 Task: Look for the products that are on sale.
Action: Mouse moved to (16, 130)
Screenshot: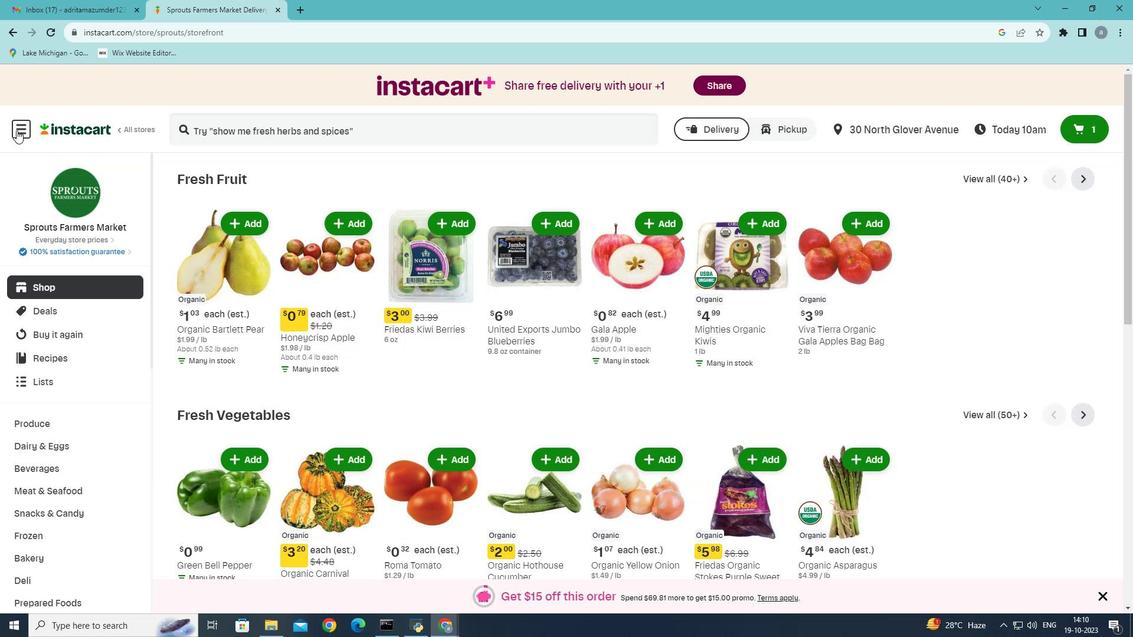 
Action: Mouse pressed left at (16, 130)
Screenshot: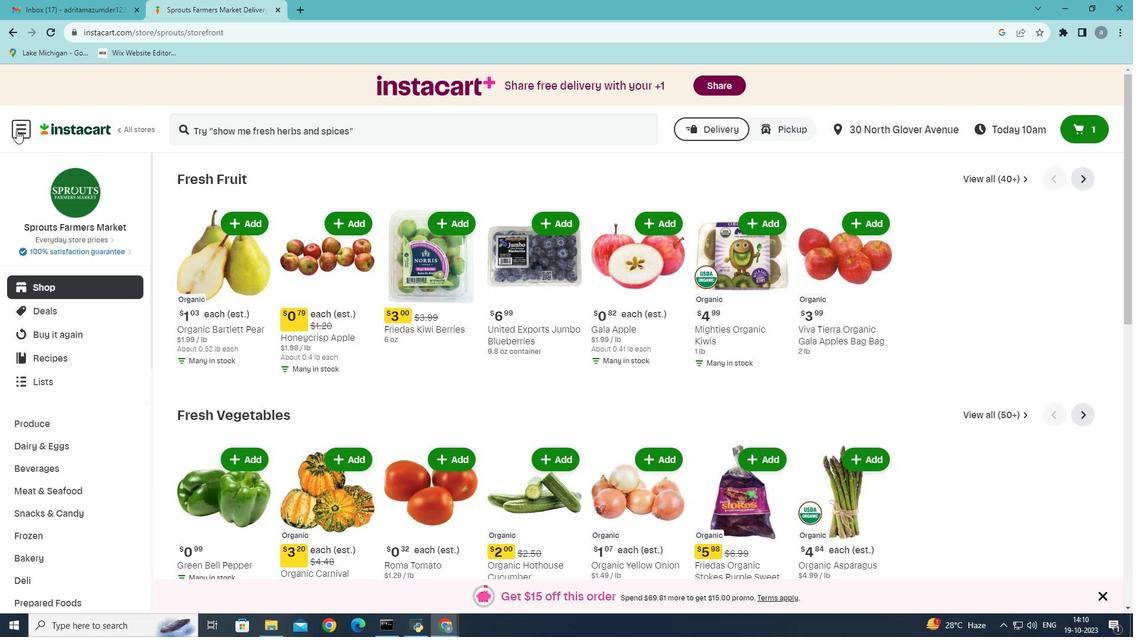 
Action: Mouse moved to (95, 347)
Screenshot: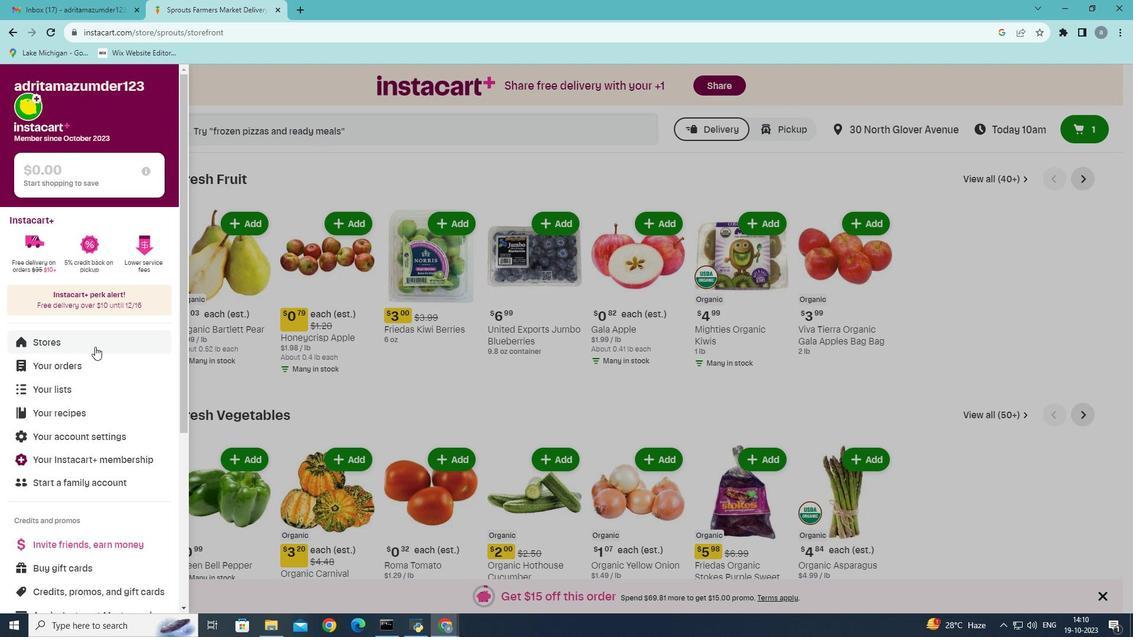 
Action: Mouse pressed left at (95, 347)
Screenshot: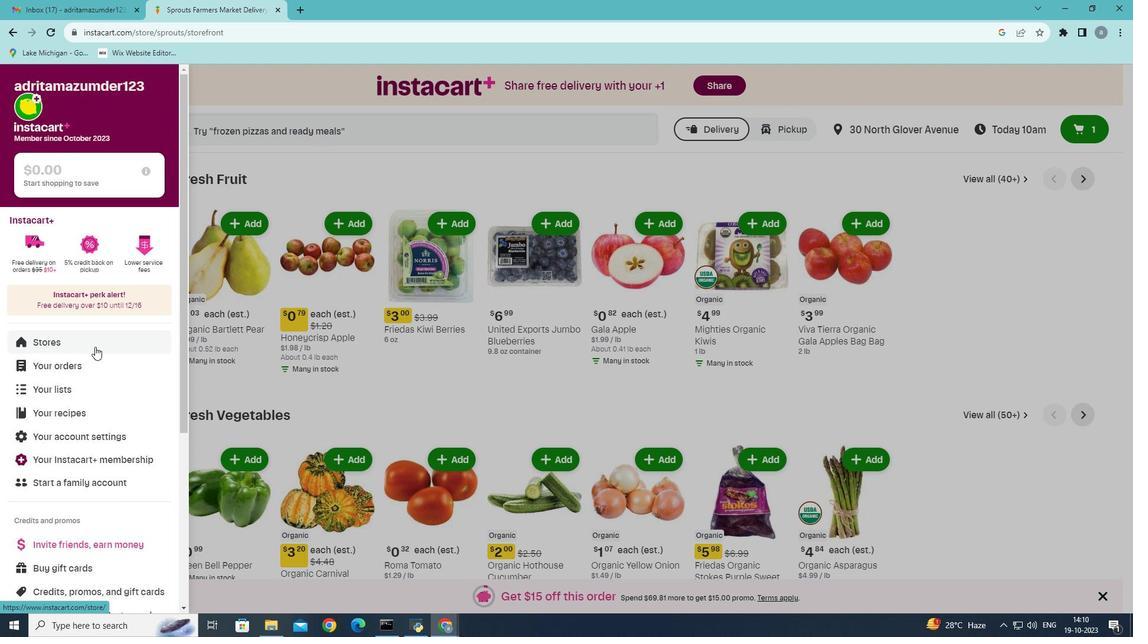 
Action: Mouse moved to (282, 139)
Screenshot: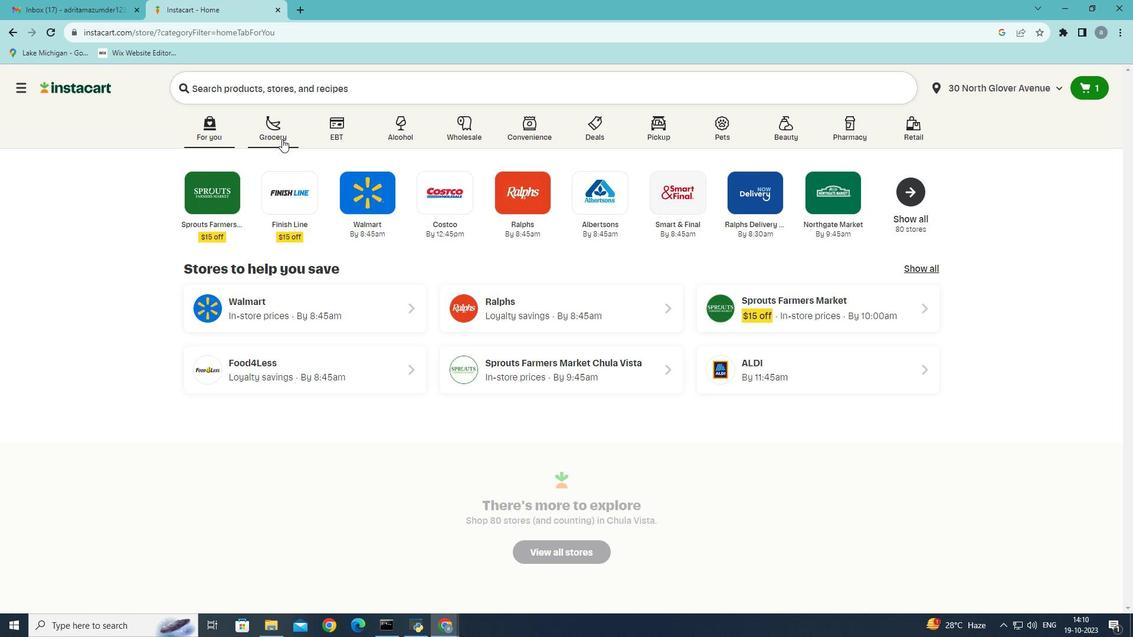 
Action: Mouse pressed left at (282, 139)
Screenshot: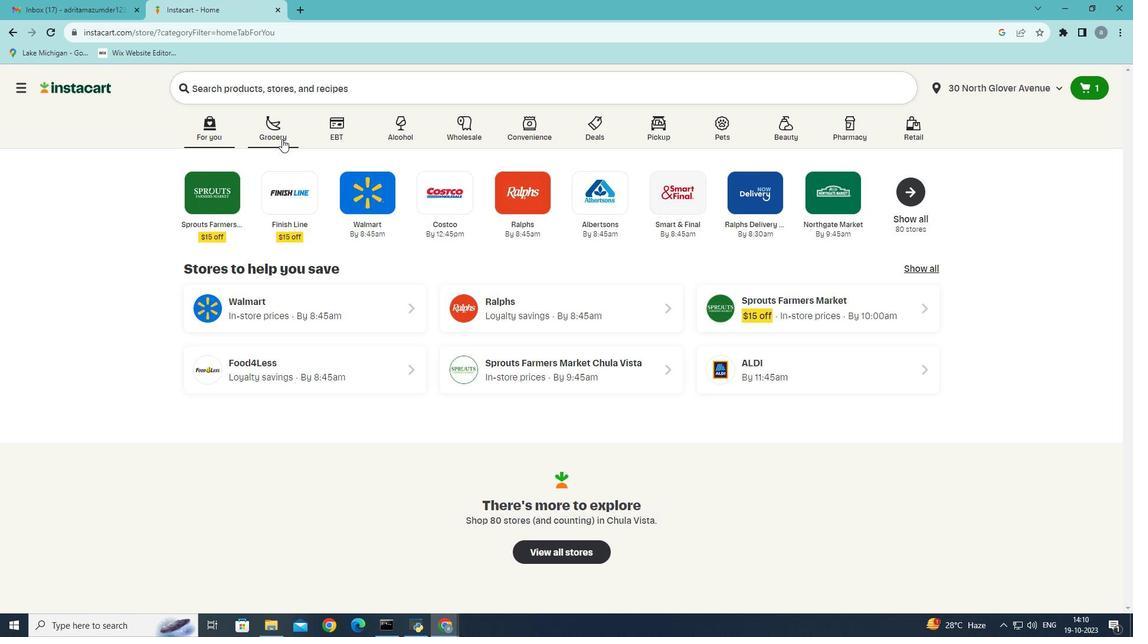 
Action: Mouse moved to (272, 360)
Screenshot: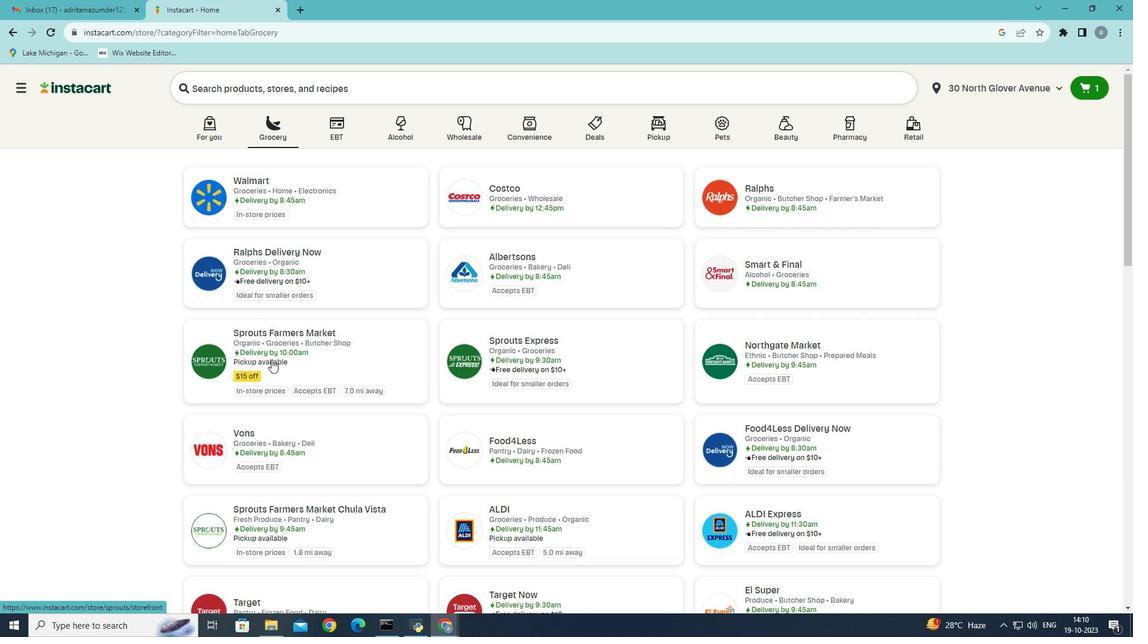 
Action: Mouse pressed left at (272, 360)
Screenshot: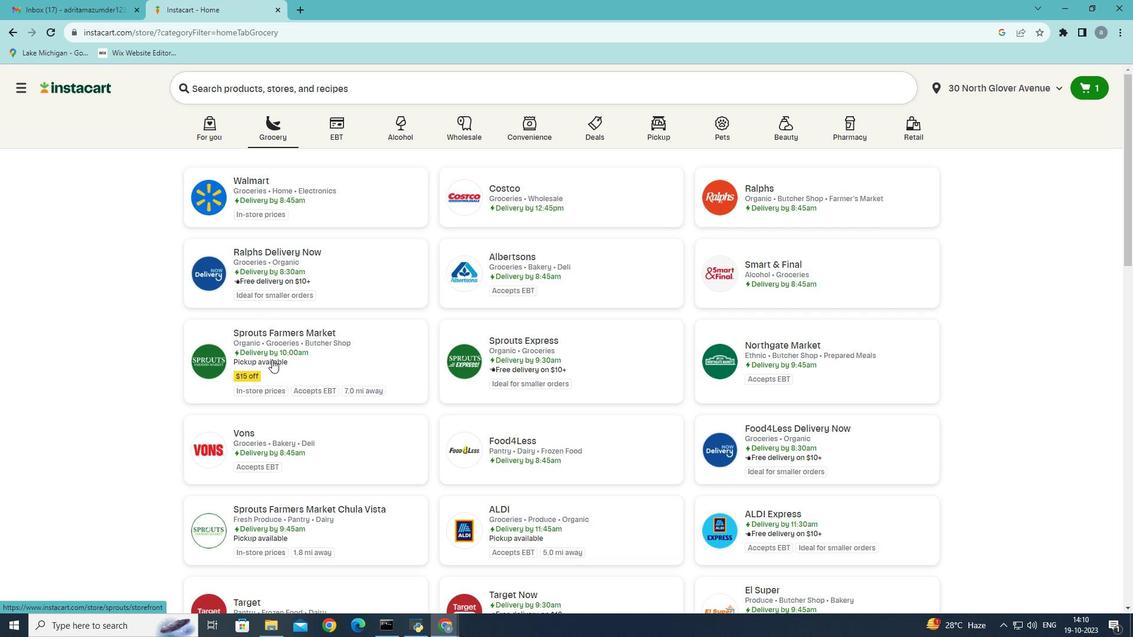 
Action: Mouse moved to (85, 491)
Screenshot: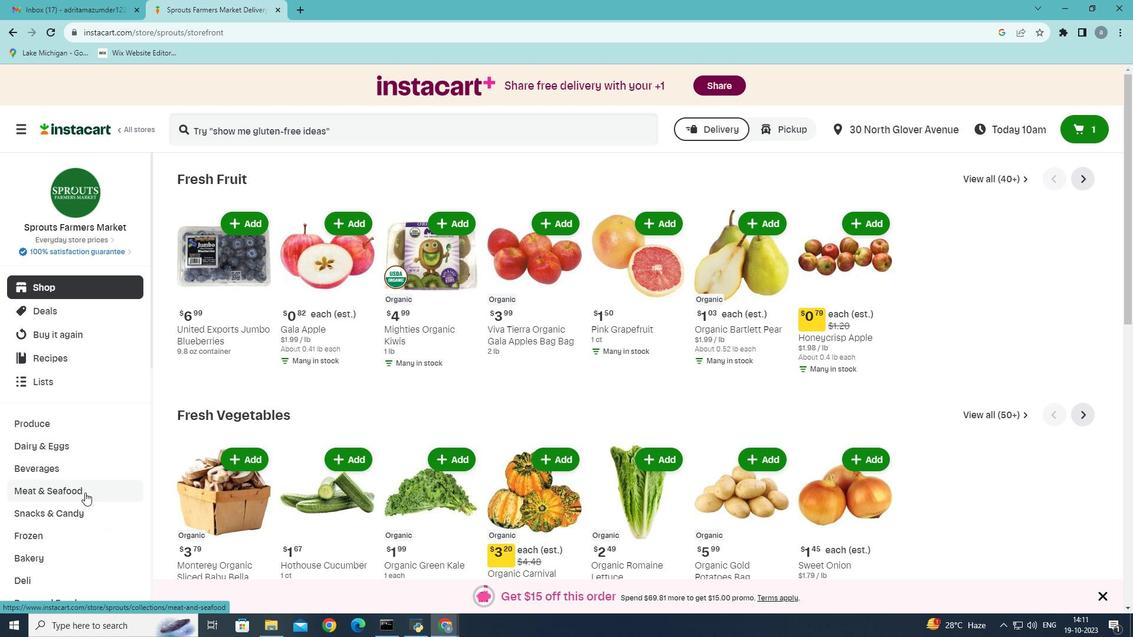 
Action: Mouse pressed left at (85, 491)
Screenshot: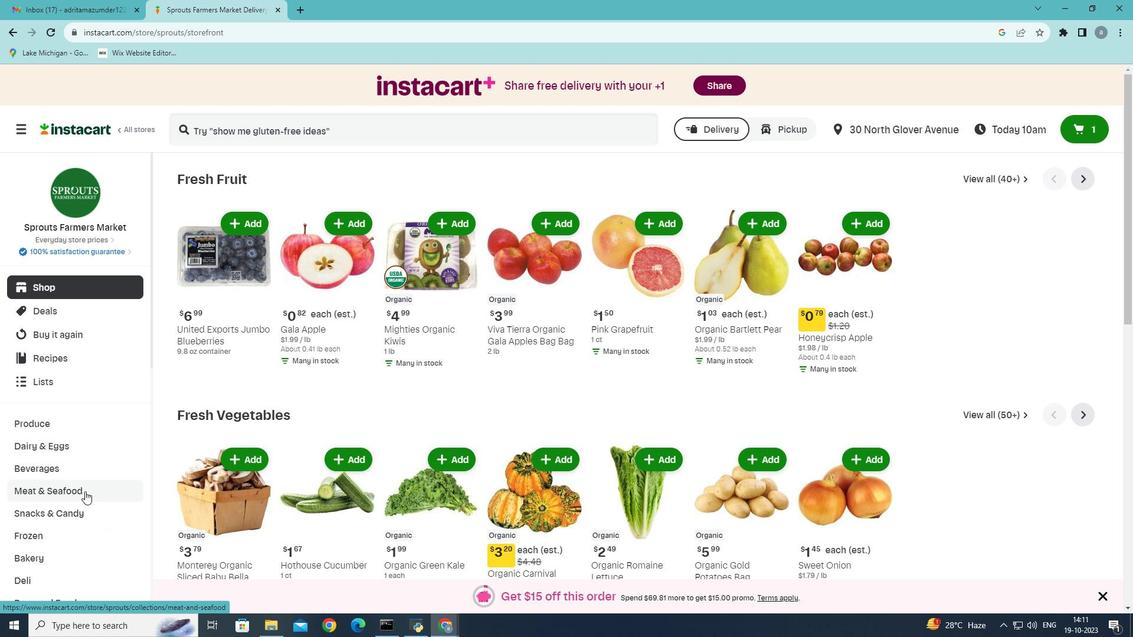 
Action: Mouse moved to (587, 210)
Screenshot: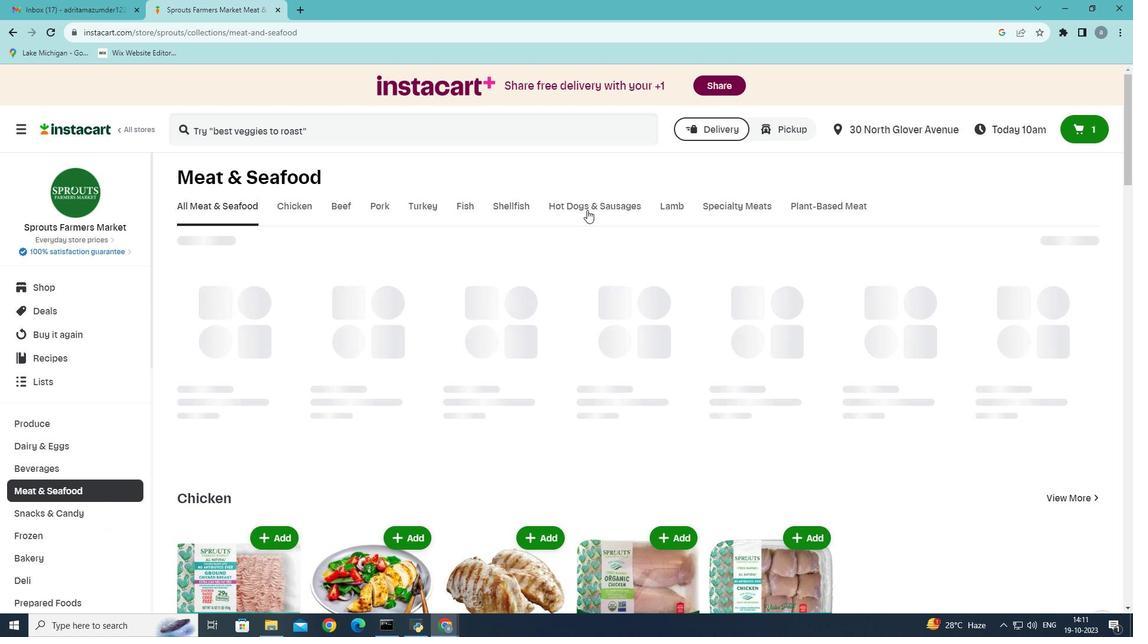 
Action: Mouse pressed left at (587, 210)
Screenshot: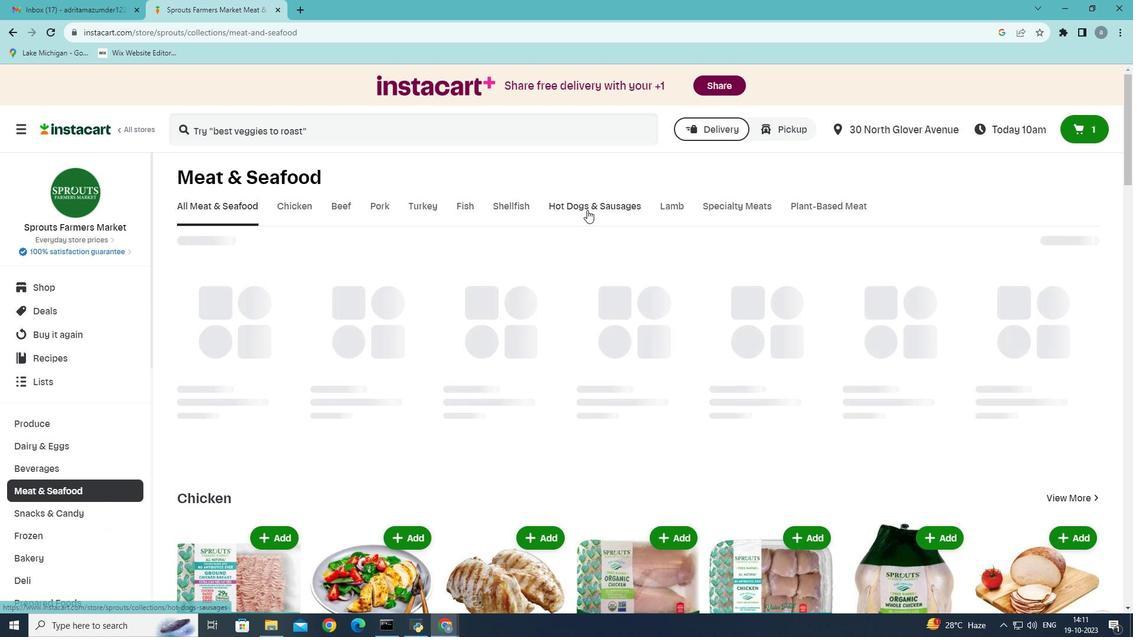 
Action: Mouse moved to (262, 256)
Screenshot: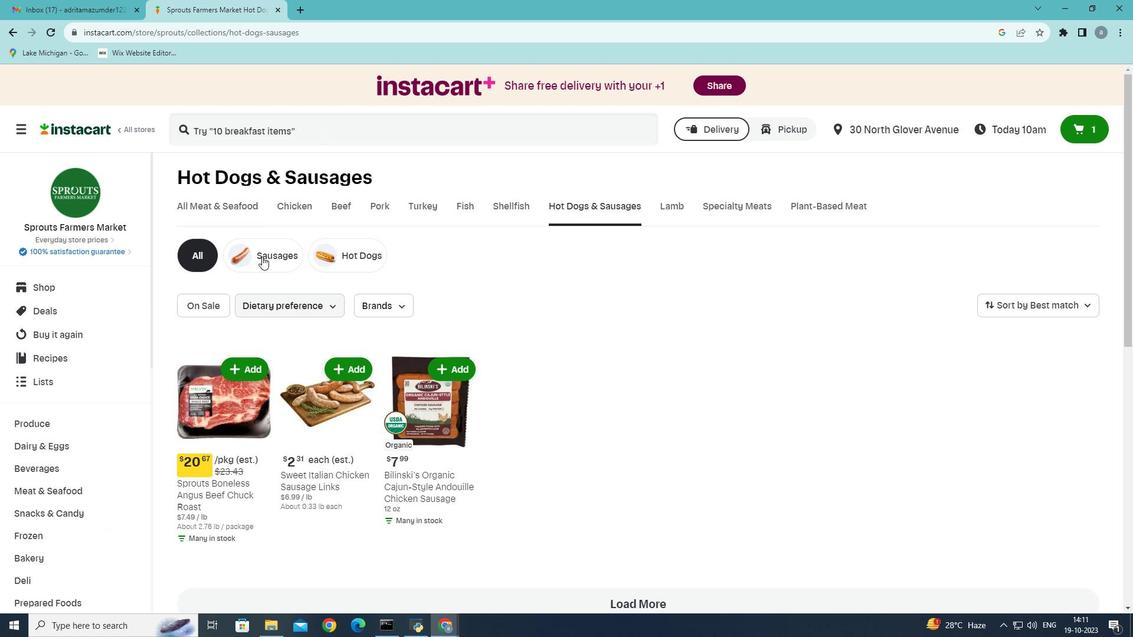 
Action: Mouse pressed left at (262, 256)
Screenshot: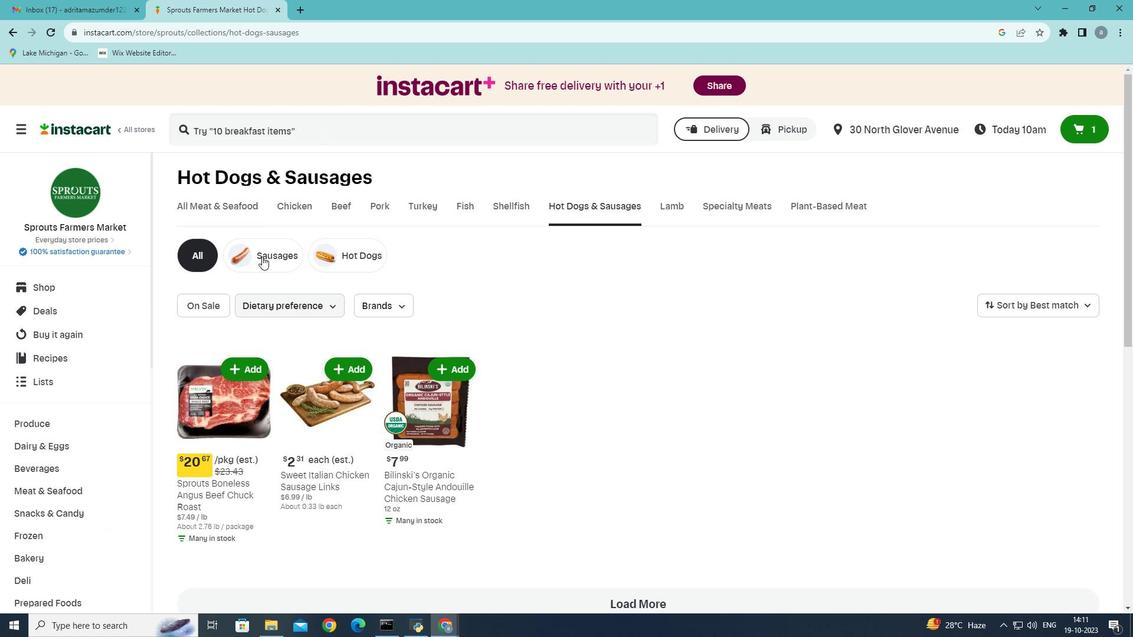 
Action: Mouse moved to (201, 307)
Screenshot: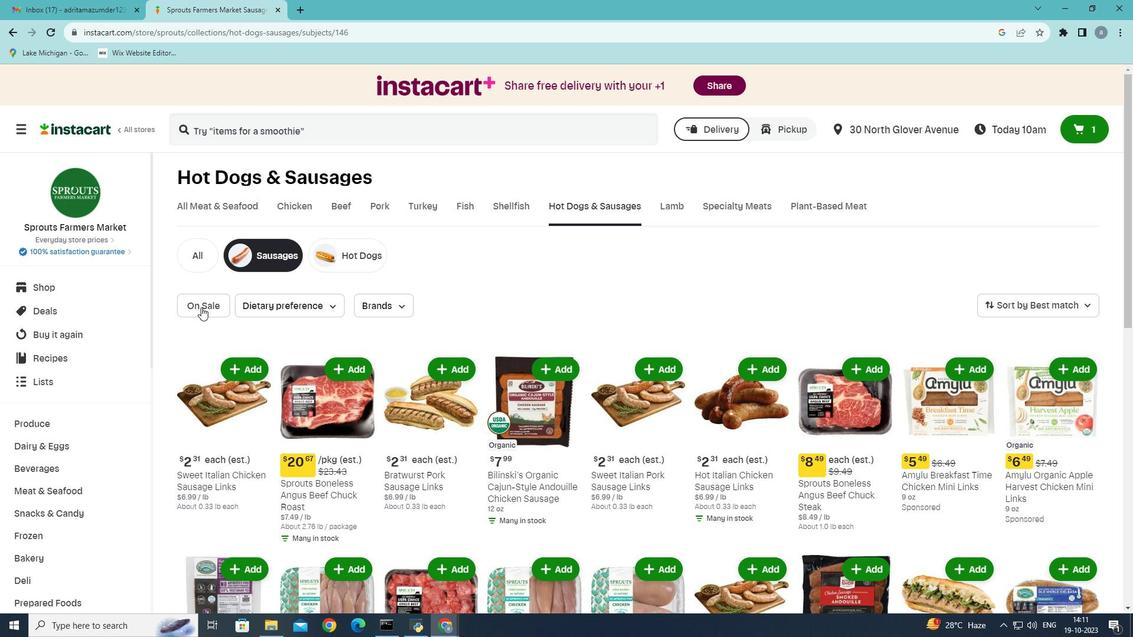 
Action: Mouse pressed left at (201, 307)
Screenshot: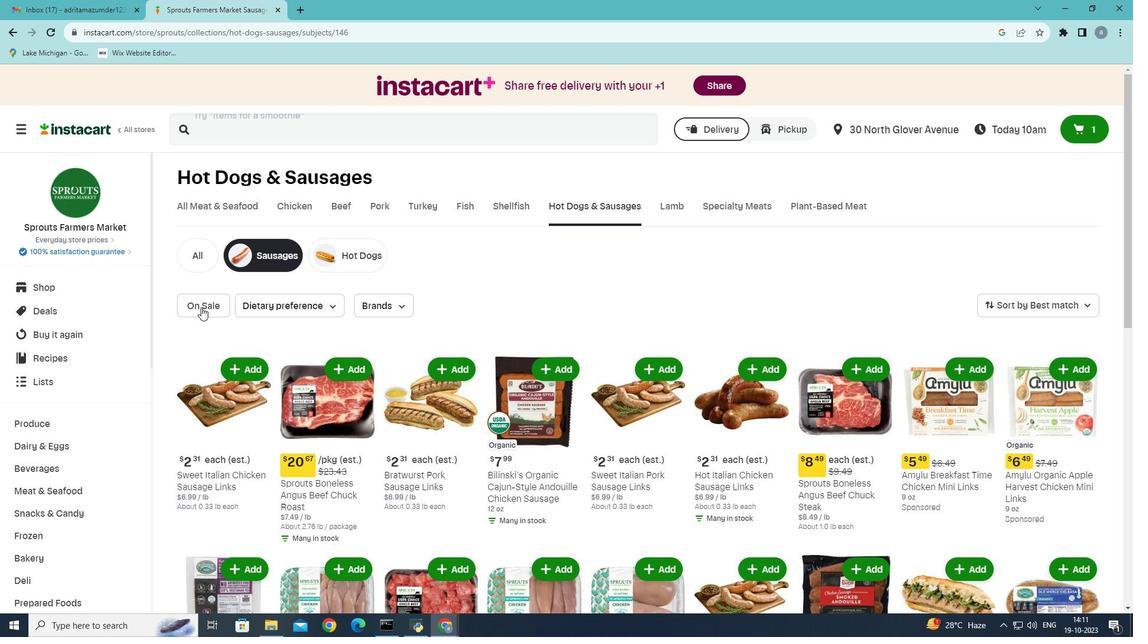 
Action: Mouse moved to (200, 304)
Screenshot: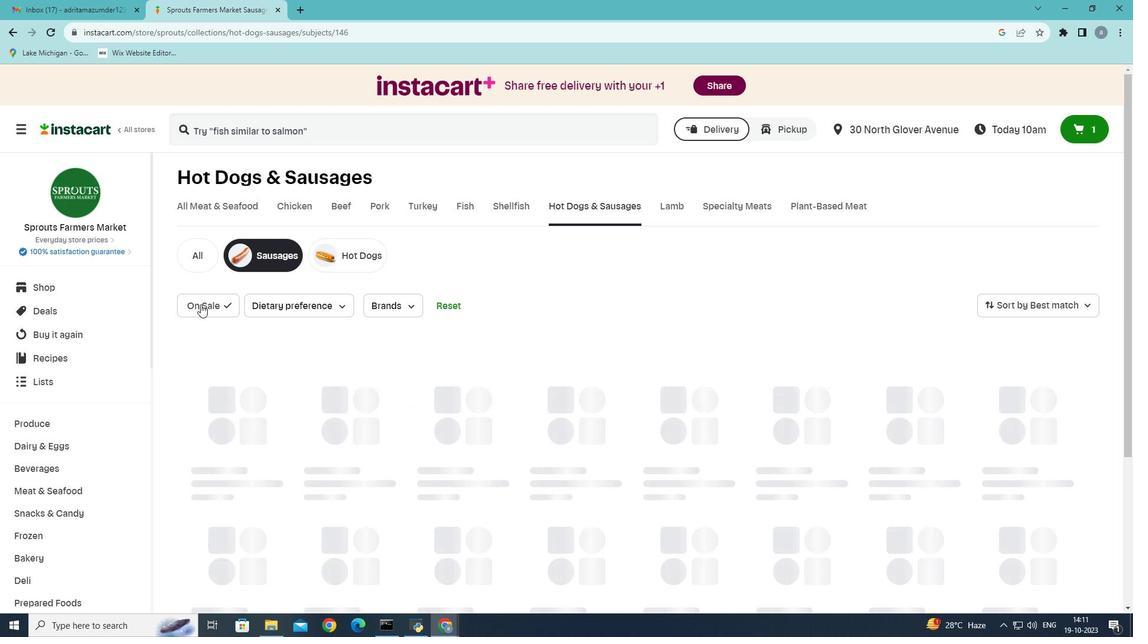 
